 Task: Select and add the product "Air Wick Essential Oil & Diffuser Starter Kit Lavender & Almond Blossom (20 ml)" to cart from the store "Walgreens".
Action: Mouse pressed left at (51, 94)
Screenshot: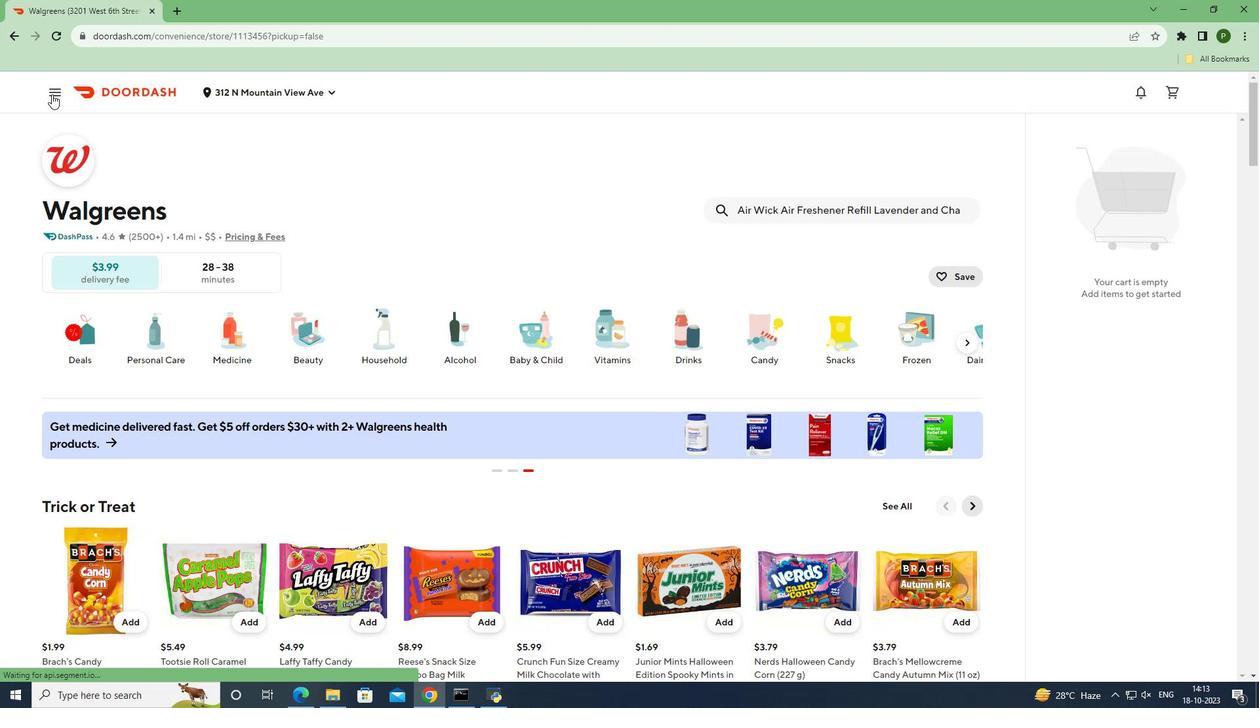 
Action: Mouse moved to (45, 185)
Screenshot: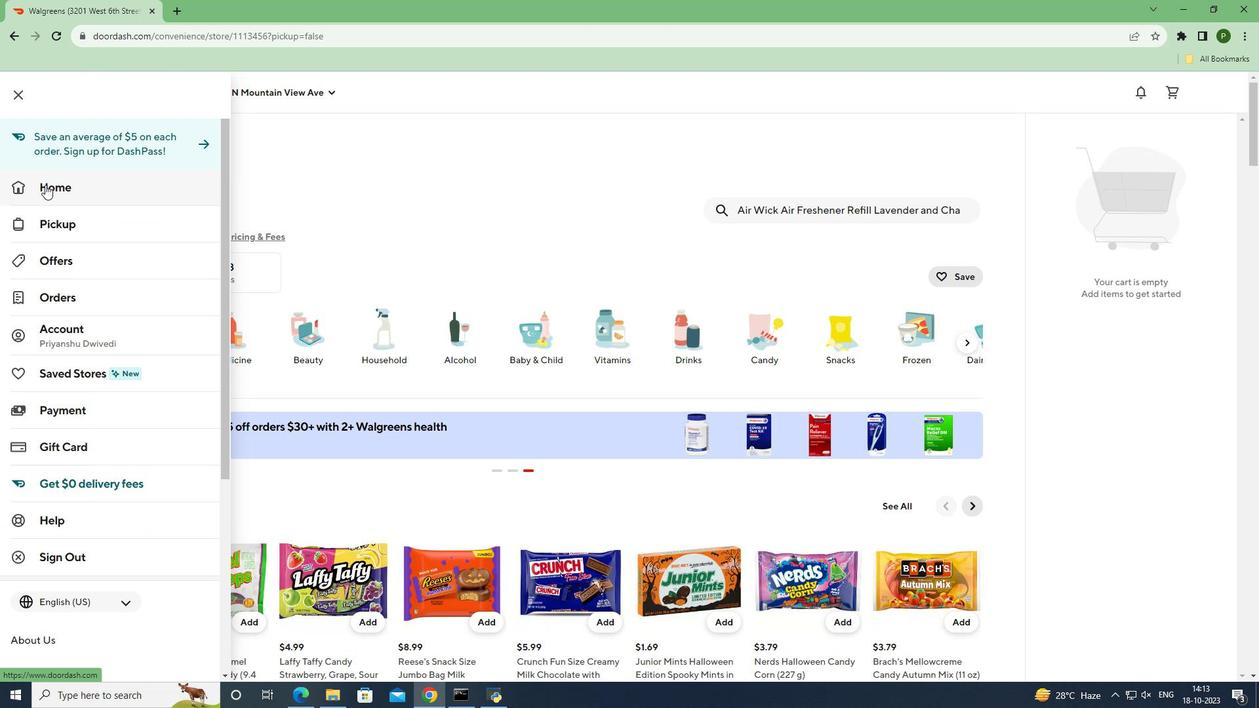 
Action: Mouse pressed left at (45, 185)
Screenshot: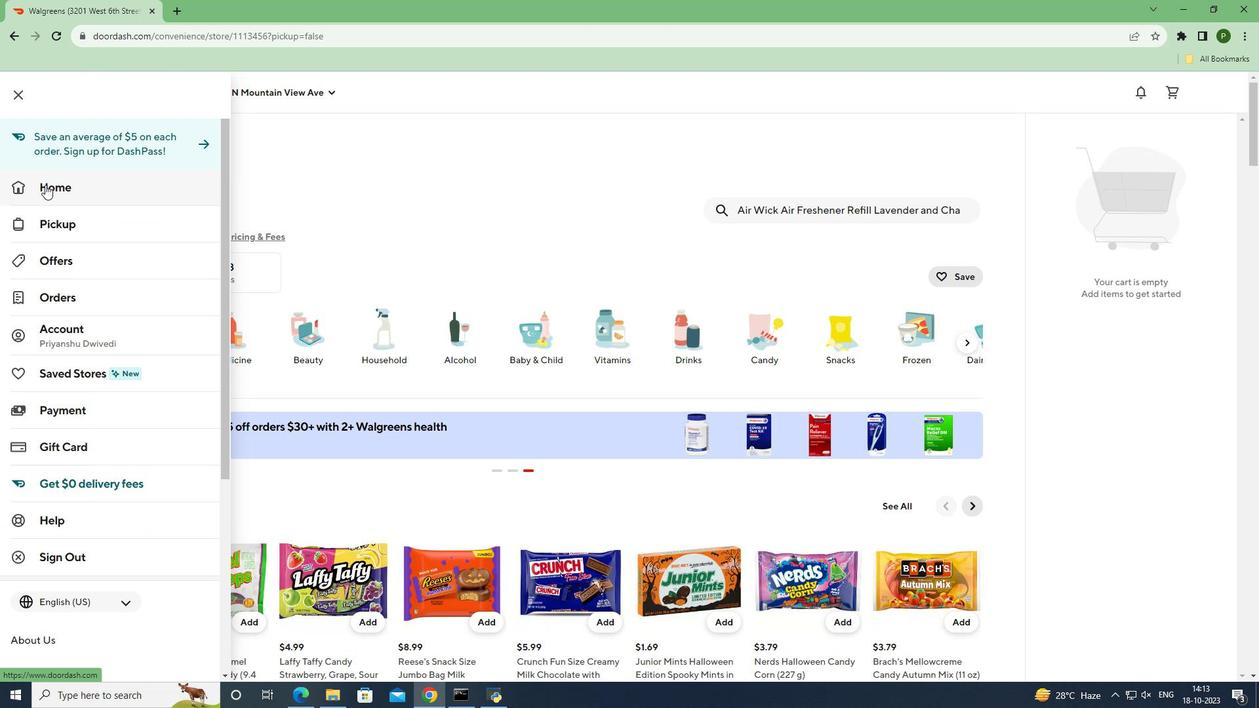 
Action: Mouse pressed left at (45, 185)
Screenshot: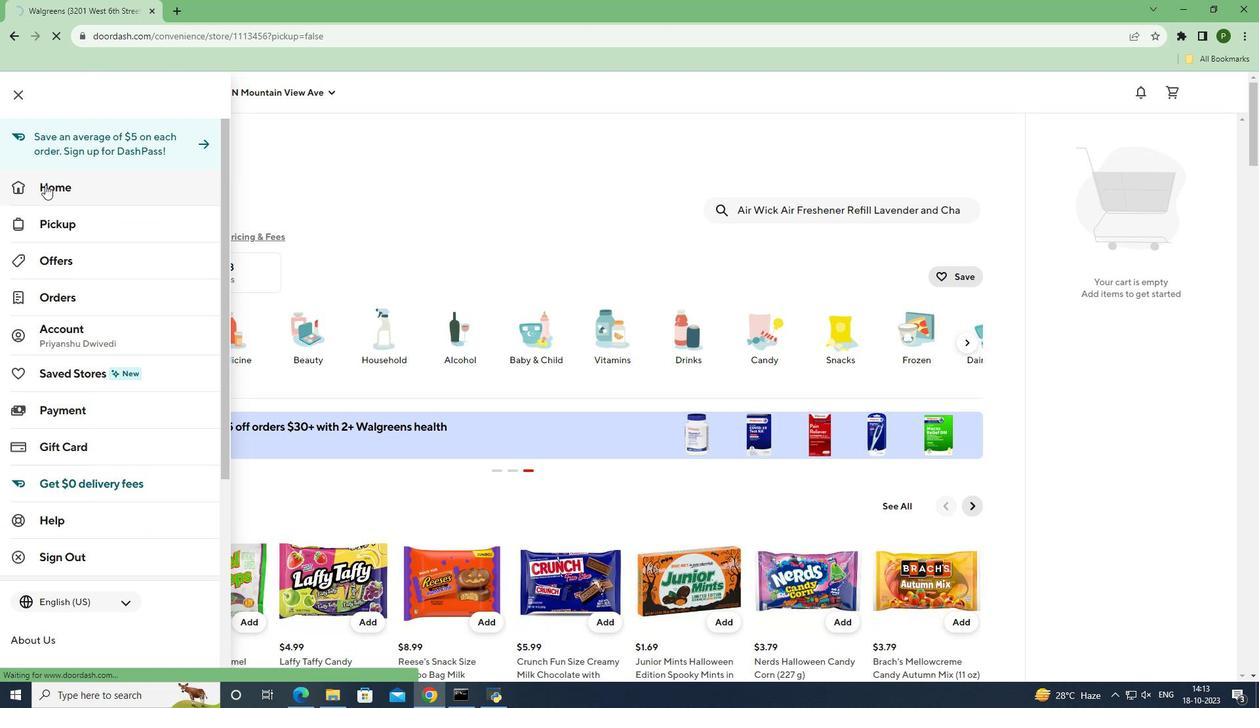 
Action: Mouse moved to (1003, 142)
Screenshot: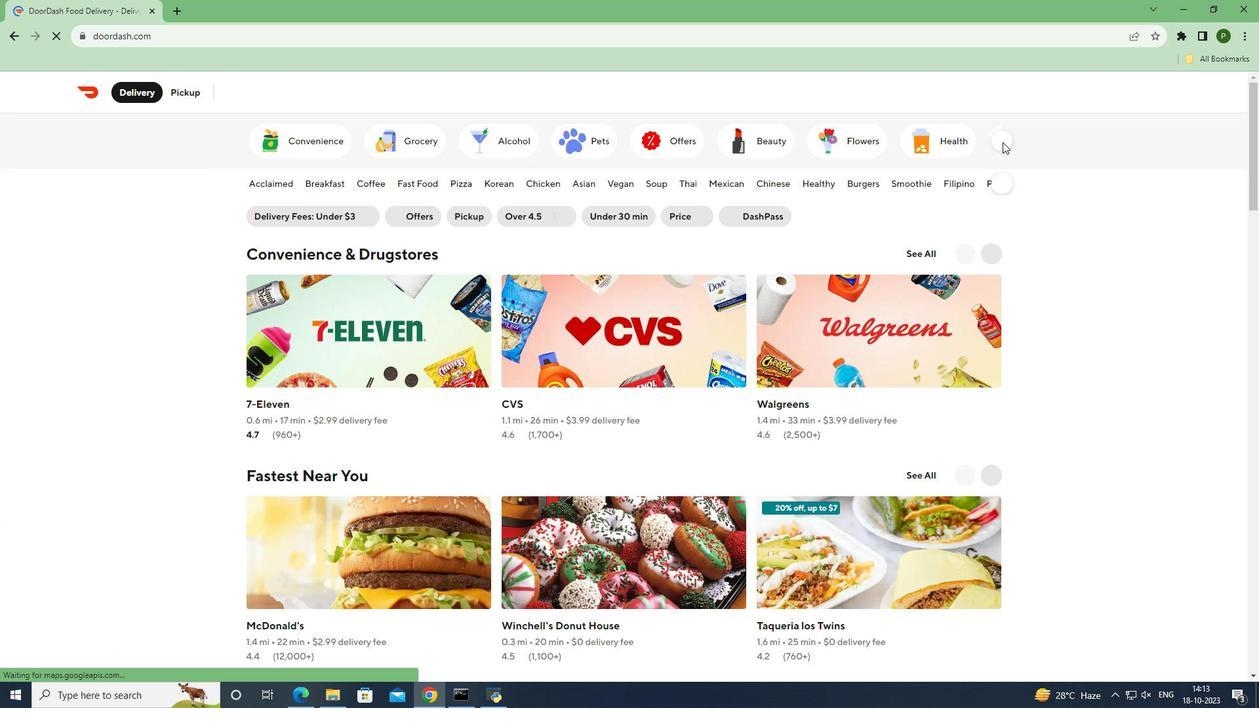 
Action: Mouse pressed left at (1003, 142)
Screenshot: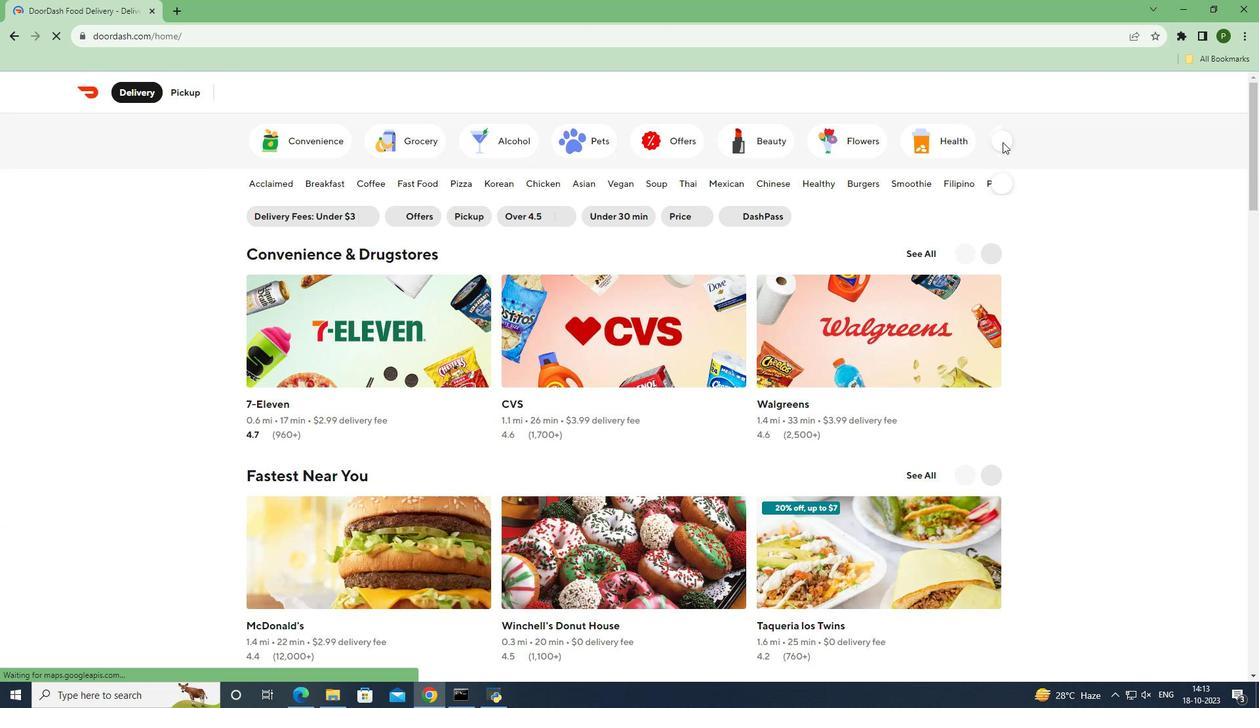 
Action: Mouse moved to (516, 131)
Screenshot: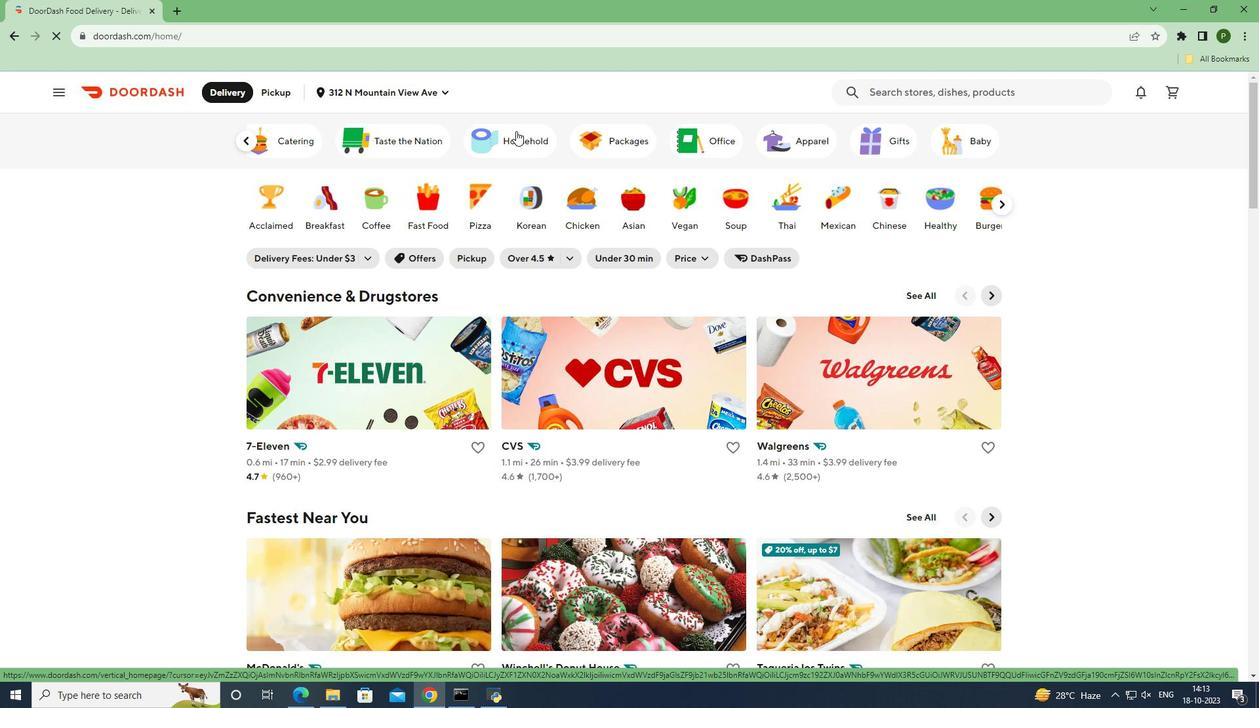 
Action: Mouse pressed left at (516, 131)
Screenshot: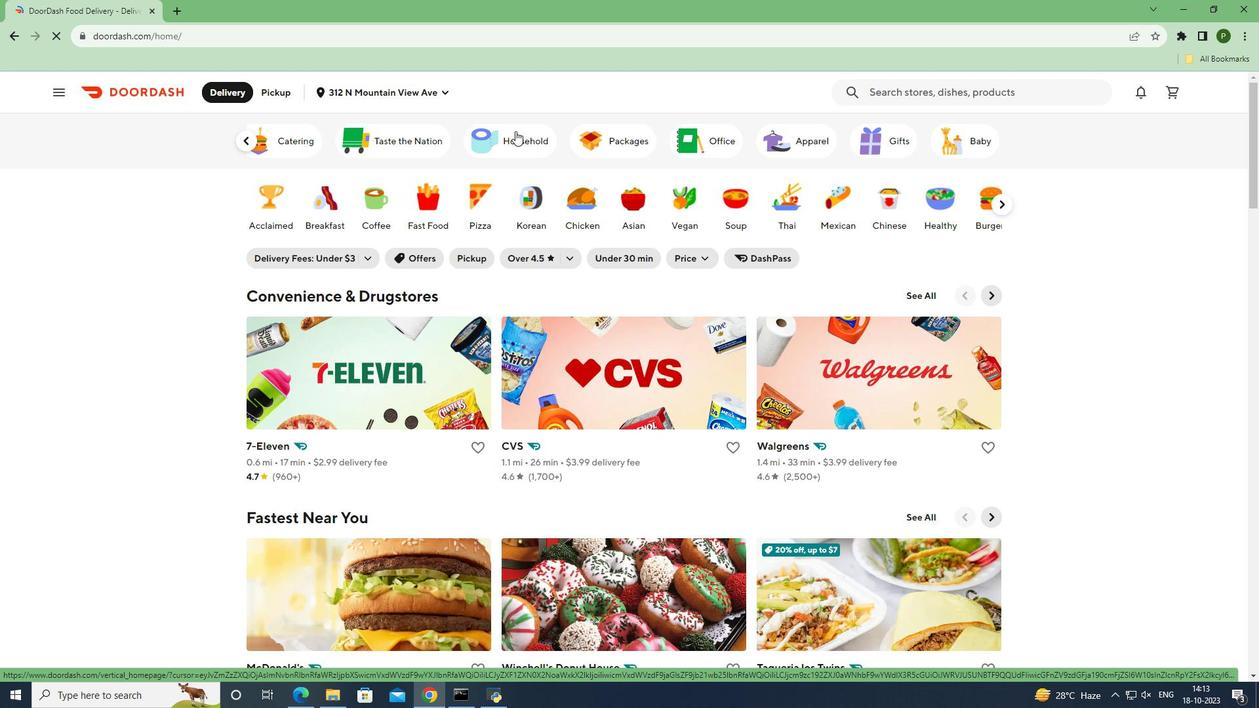 
Action: Mouse moved to (564, 567)
Screenshot: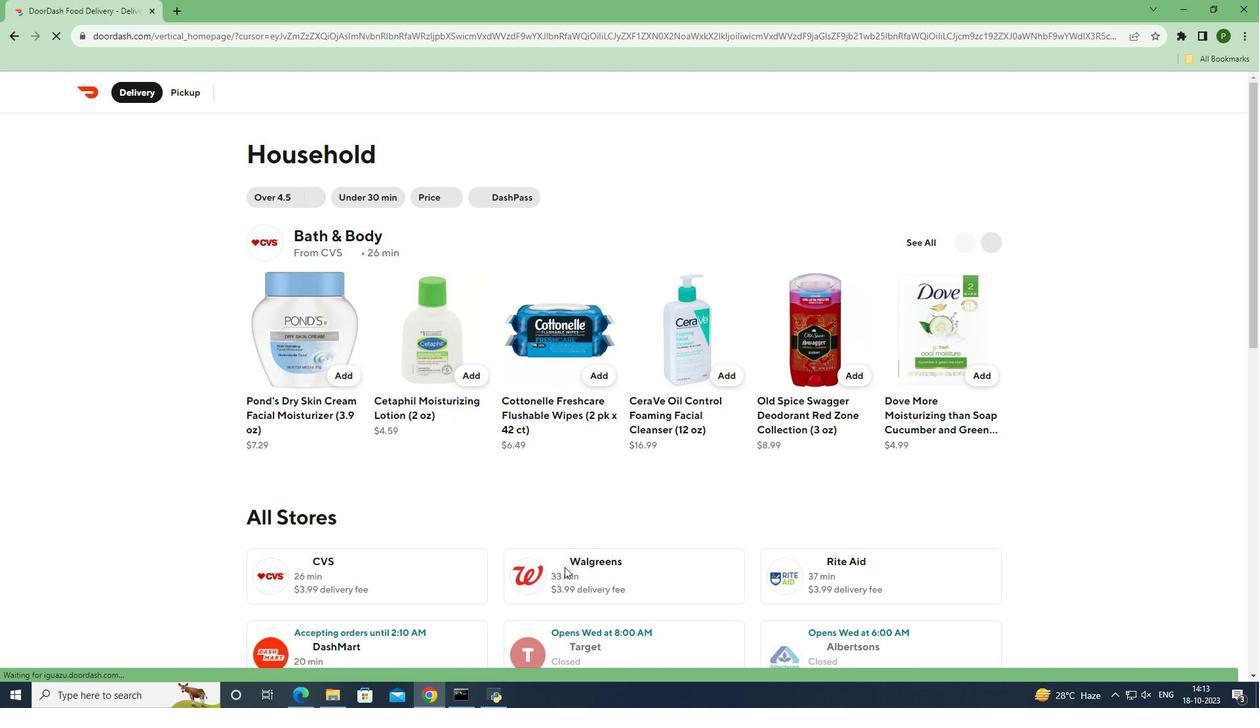 
Action: Mouse pressed left at (564, 567)
Screenshot: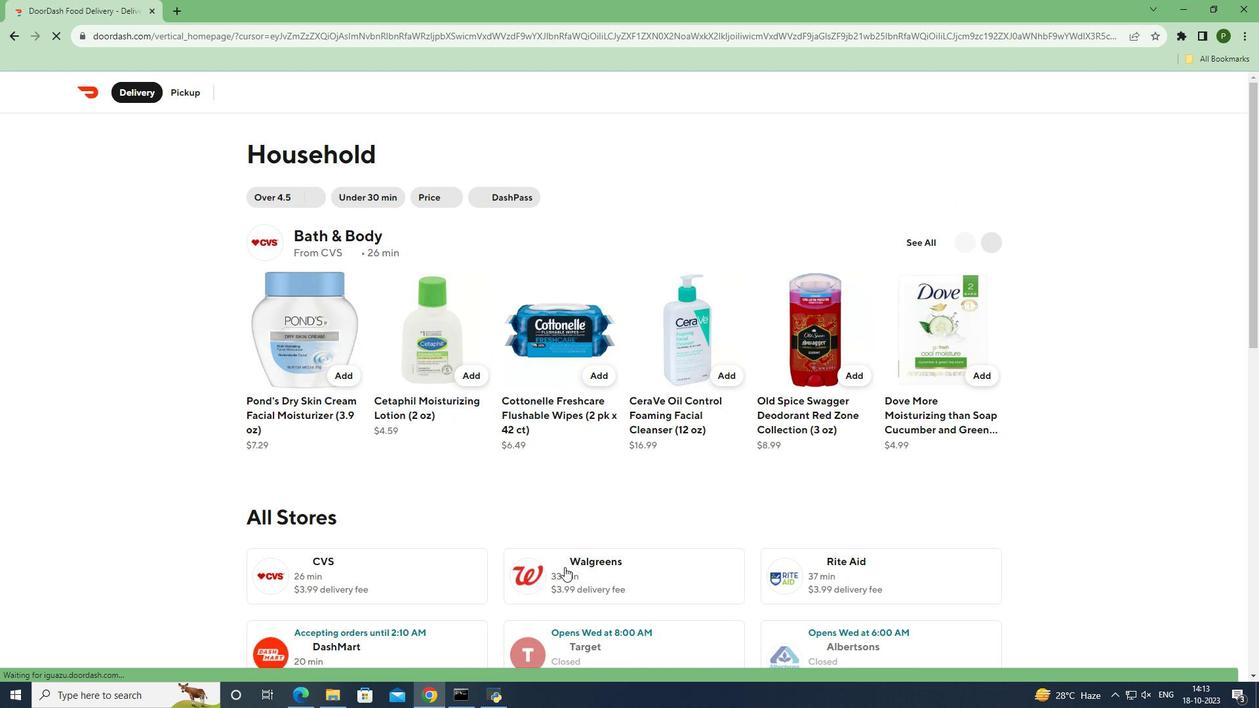 
Action: Mouse pressed left at (564, 567)
Screenshot: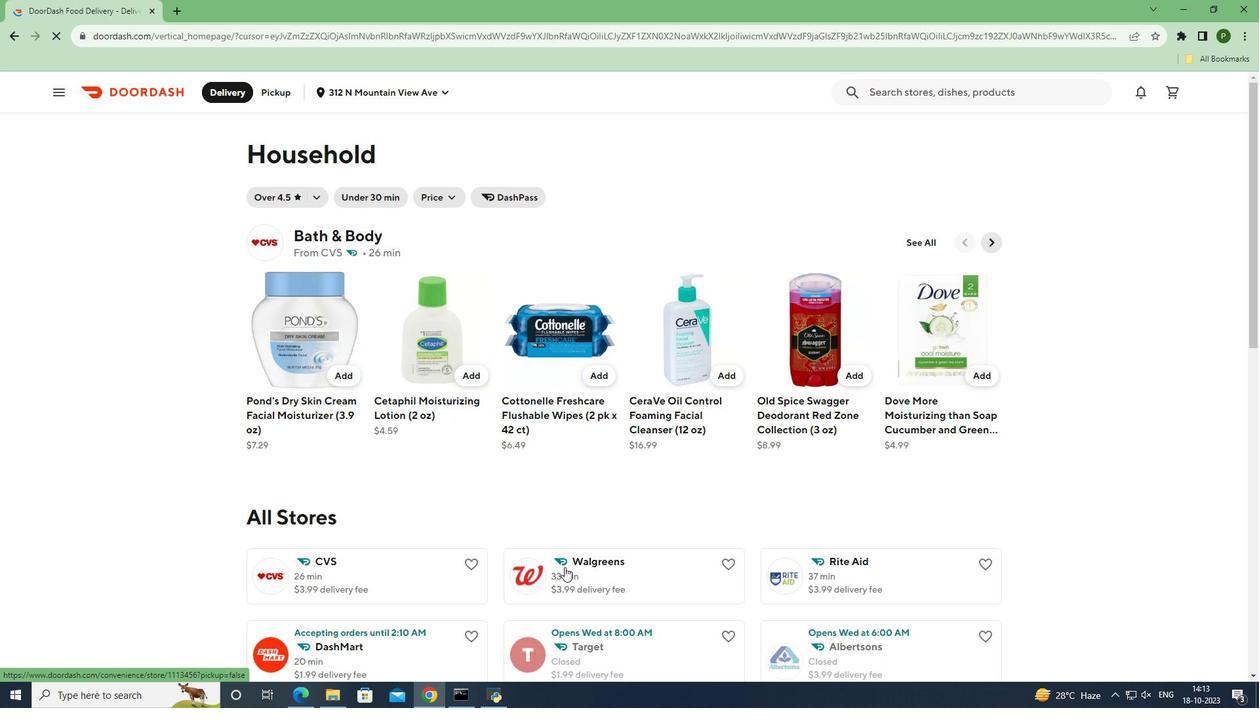 
Action: Mouse moved to (777, 217)
Screenshot: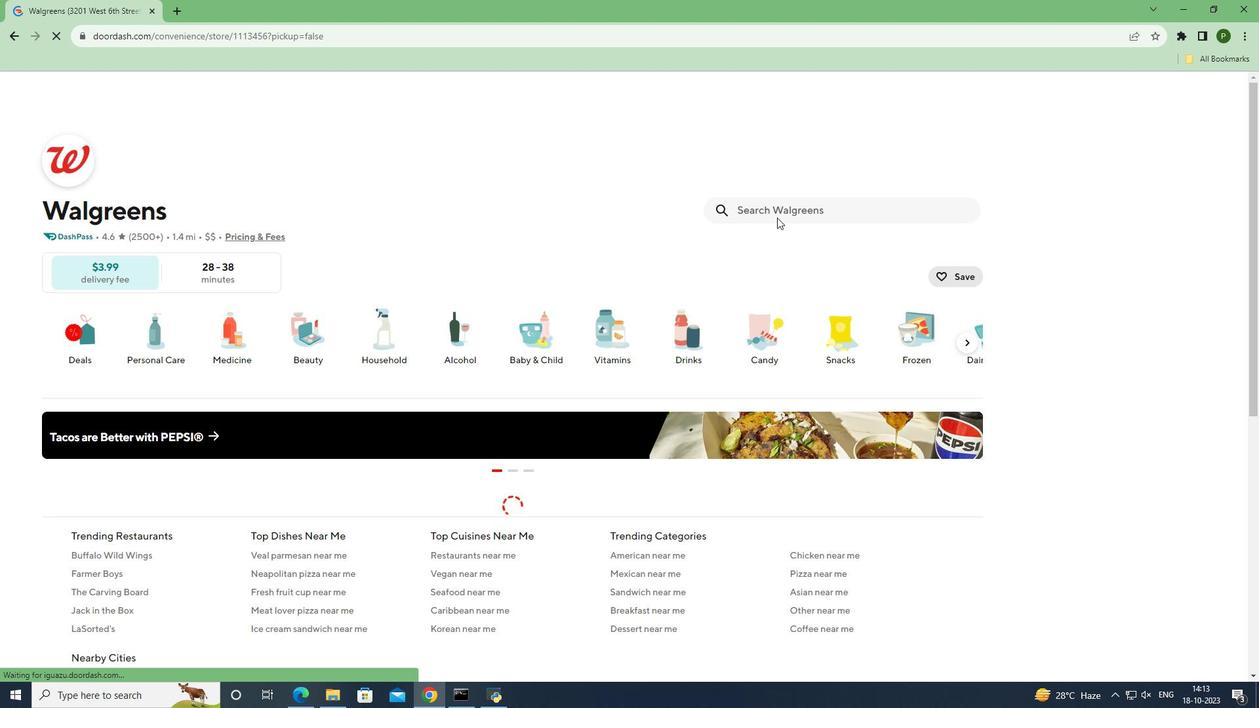 
Action: Mouse pressed left at (777, 217)
Screenshot: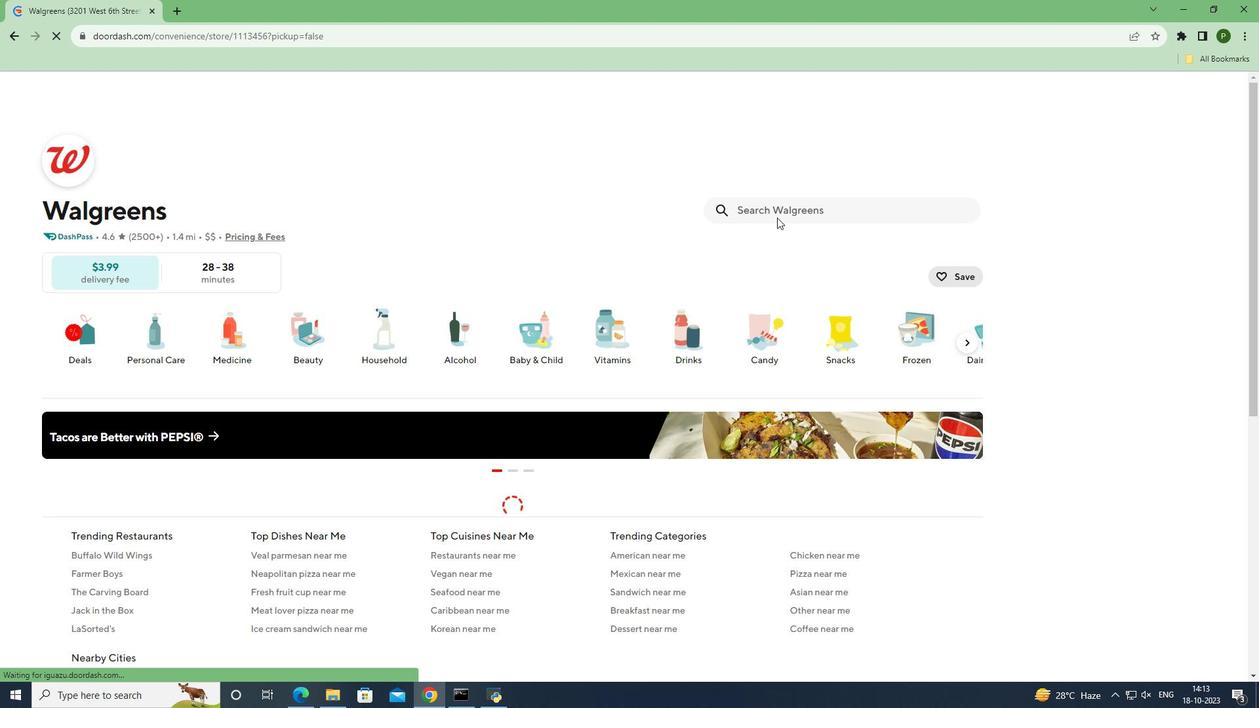 
Action: Key pressed <Key.caps_lock>A<Key.caps_lock>ir<Key.space><Key.caps_lock>W<Key.caps_lock>ick<Key.space><Key.caps_lock>E<Key.caps_lock>ssential<Key.space><Key.caps_lock>O<Key.caps_lock>il<Key.space><Key.shift>&<Key.space><Key.caps_lock>D<Key.caps_lock>iffuser<Key.space><Key.caps_lock>S<Key.caps_lock>tarter<Key.space><Key.caps_lock>K<Key.caps_lock>it<Key.space><Key.caps_lock>L<Key.caps_lock>avender<Key.space><Key.shift>&<Key.space><Key.caps_lock>A<Key.caps_lock>lmond<Key.space><Key.caps_lock>B<Key.caps_lock>lossom<Key.space><Key.shift_r>(20<Key.space>ml<Key.shift_r>)
Screenshot: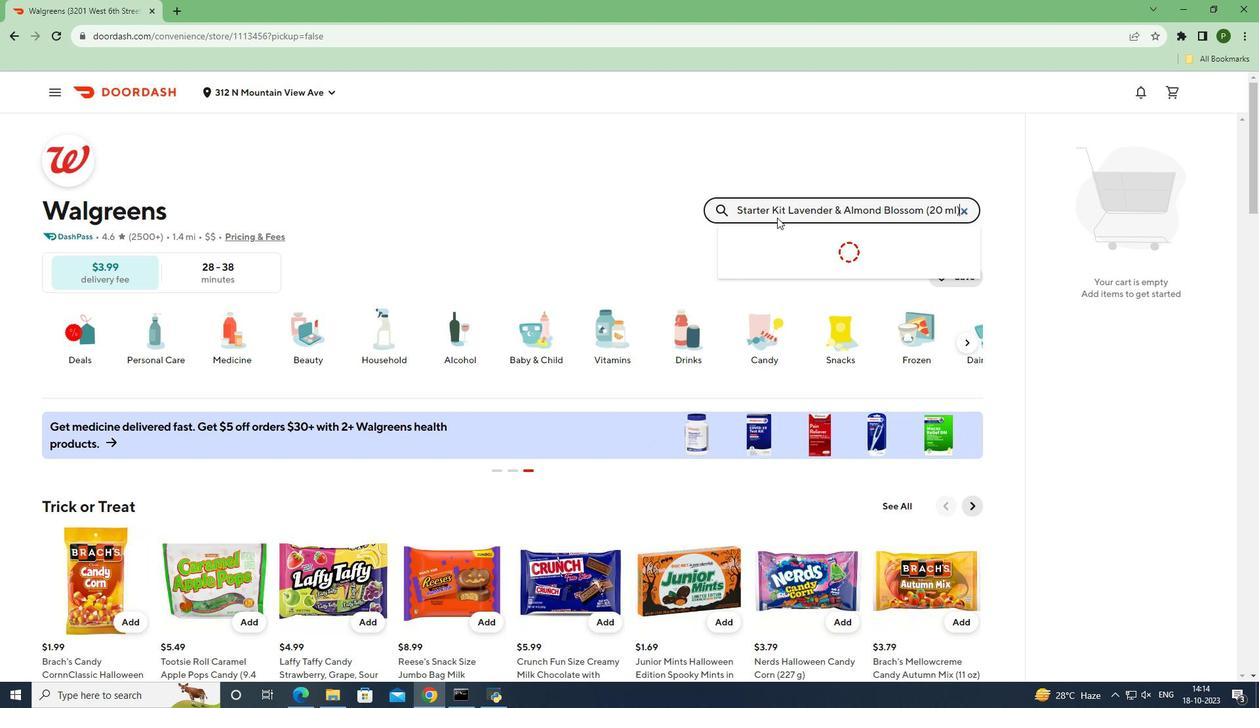 
Action: Mouse moved to (842, 274)
Screenshot: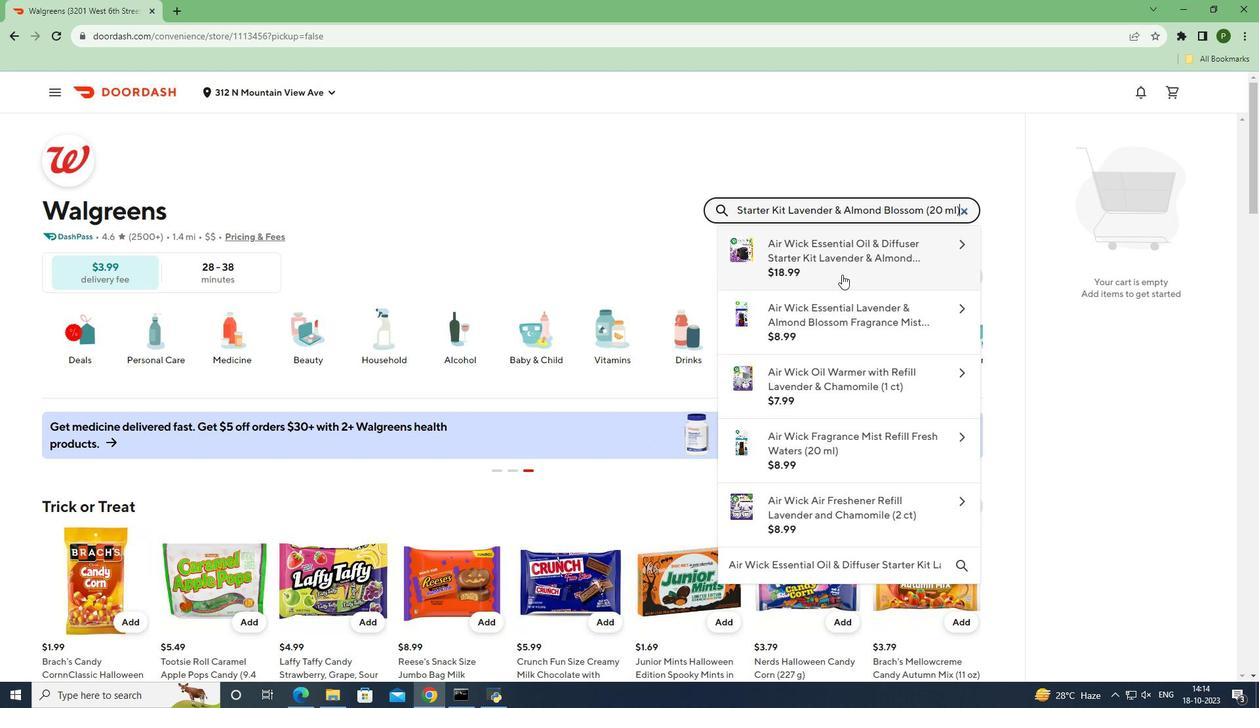 
Action: Mouse pressed left at (842, 274)
Screenshot: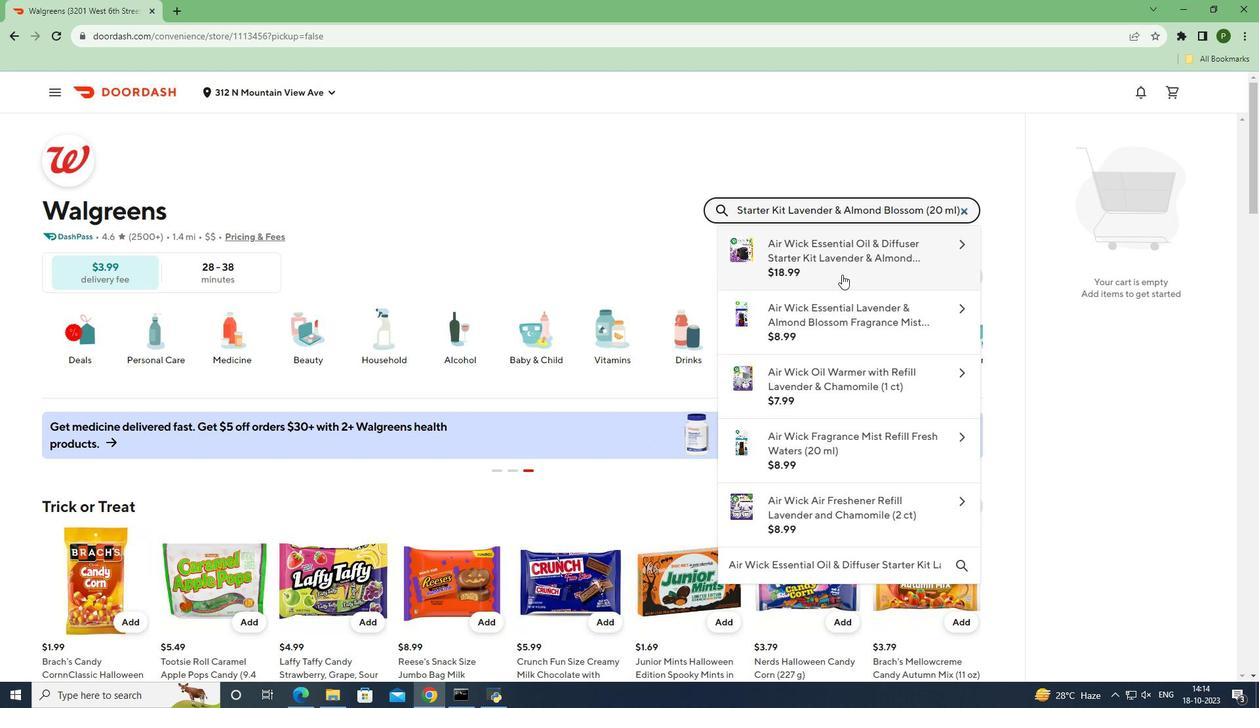 
Action: Mouse moved to (852, 646)
Screenshot: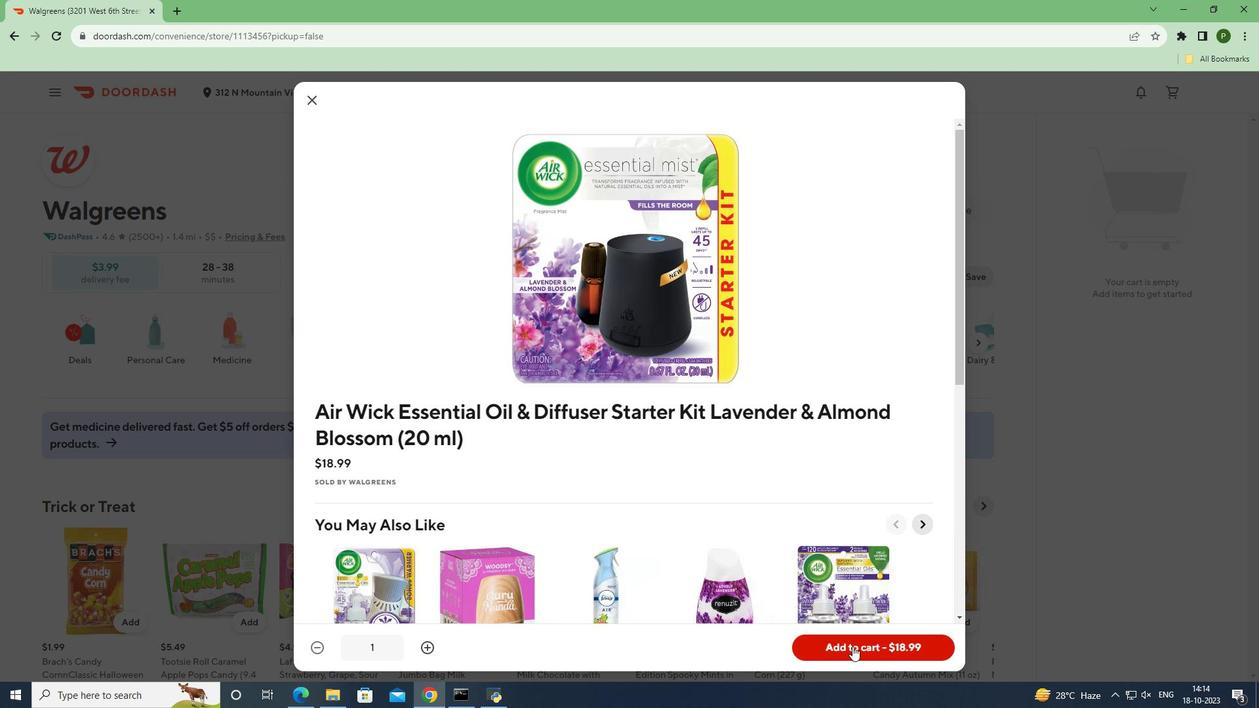 
Action: Mouse pressed left at (852, 646)
Screenshot: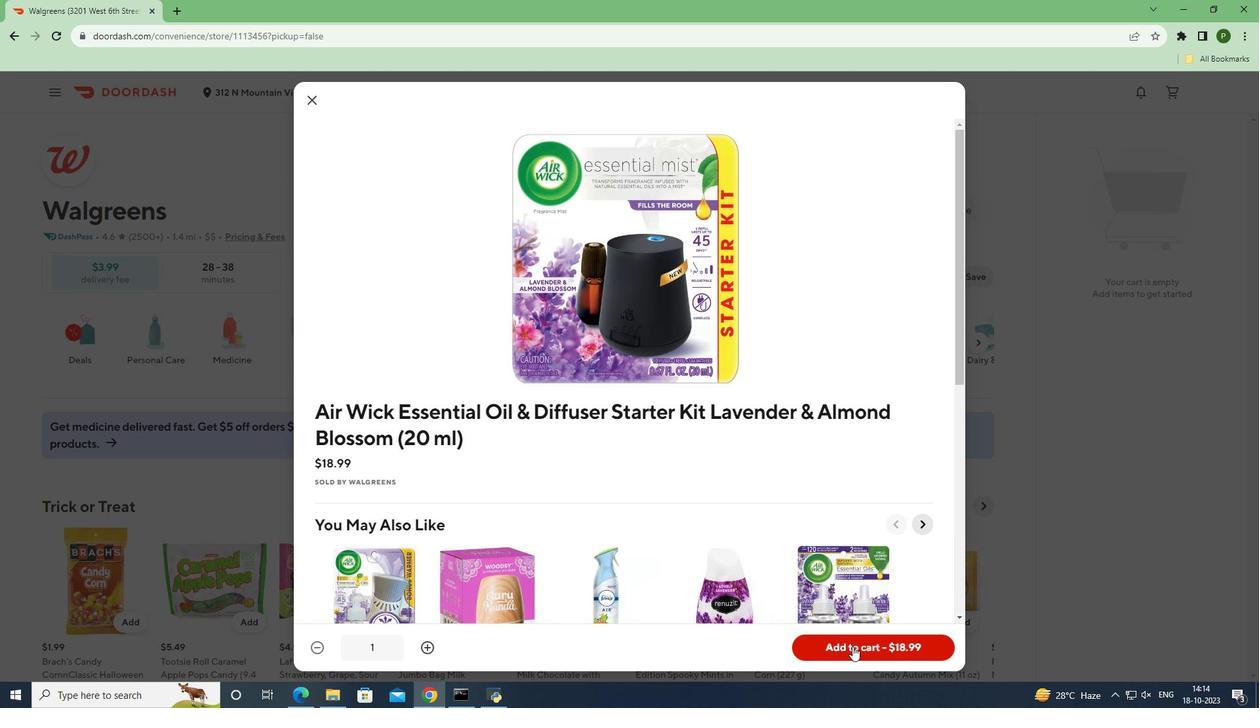 
Action: Mouse moved to (990, 539)
Screenshot: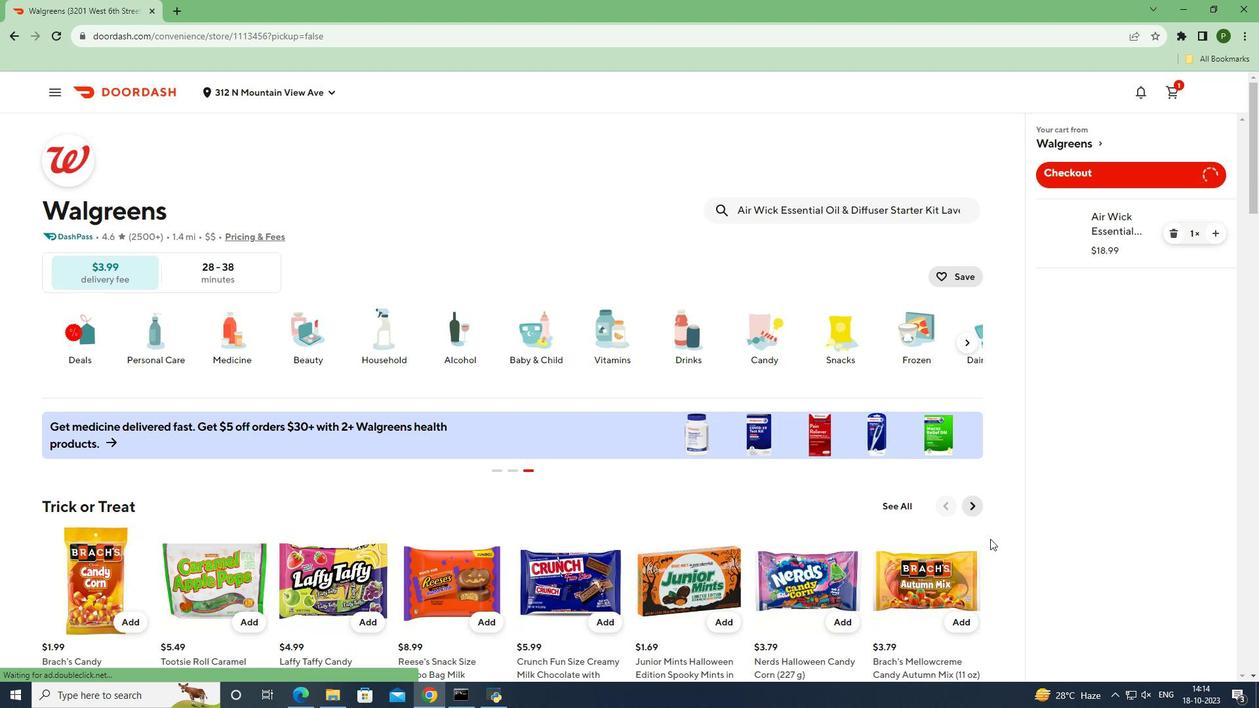 
